 Task: Check the sale-to-list ratio of washer and dry in the last 3 years.
Action: Mouse moved to (675, 193)
Screenshot: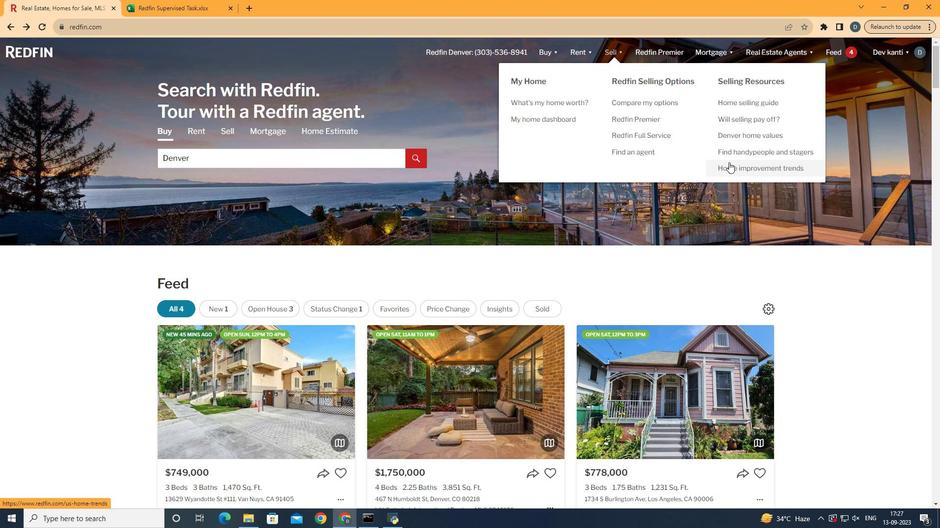 
Action: Mouse pressed left at (675, 193)
Screenshot: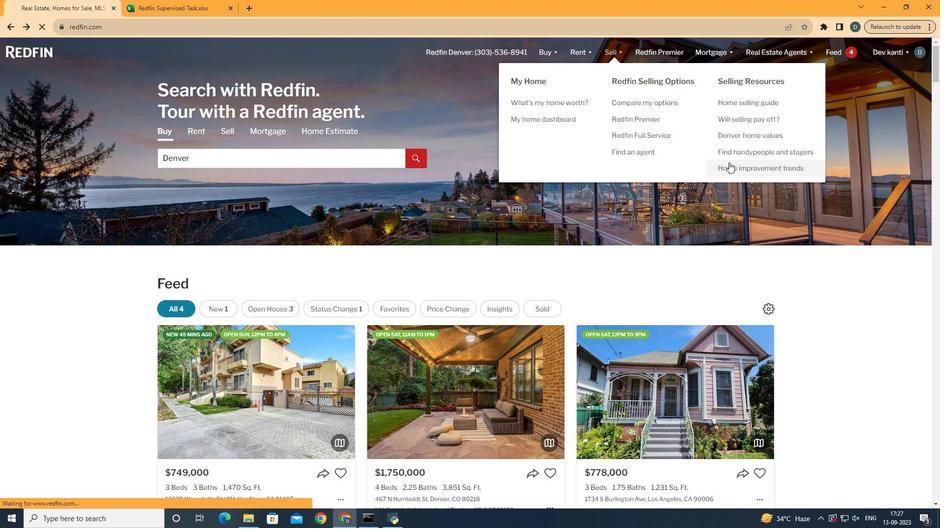 
Action: Mouse moved to (265, 218)
Screenshot: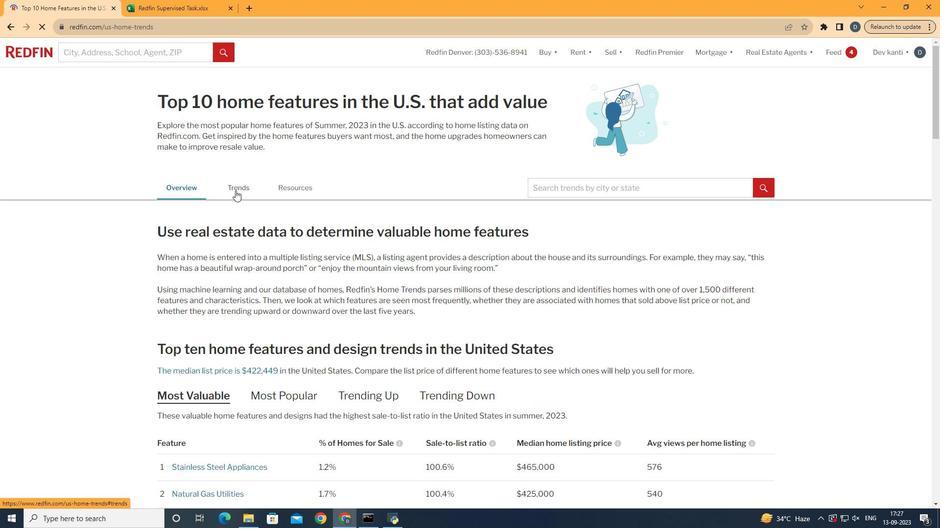 
Action: Mouse pressed left at (265, 218)
Screenshot: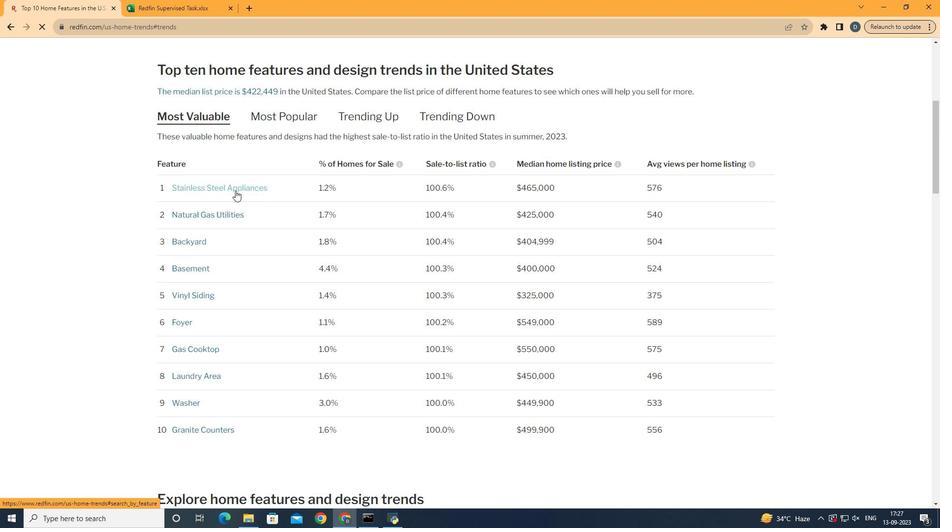 
Action: Mouse moved to (660, 263)
Screenshot: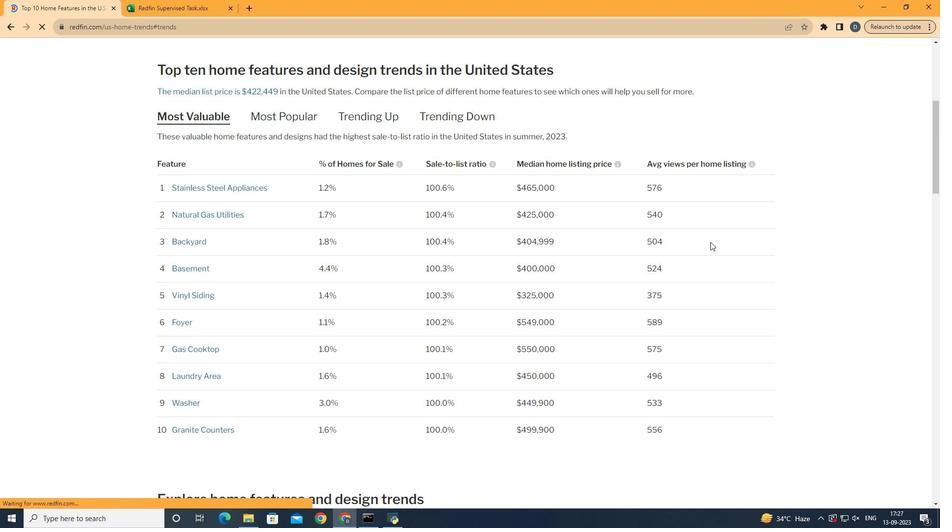
Action: Mouse scrolled (660, 263) with delta (0, 0)
Screenshot: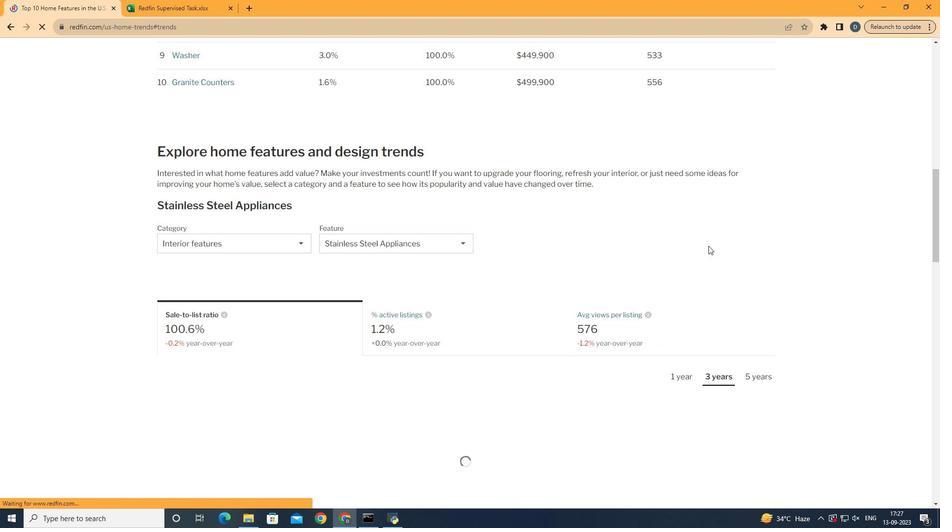 
Action: Mouse moved to (660, 263)
Screenshot: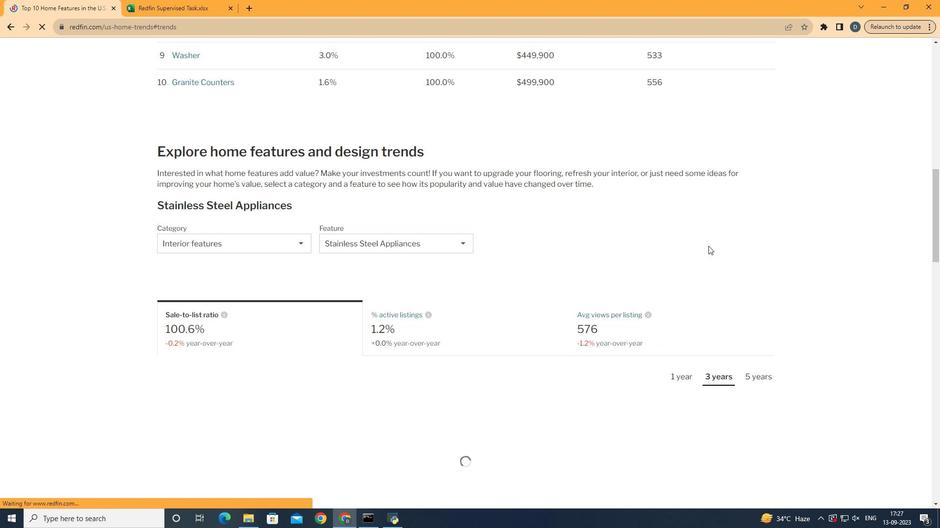 
Action: Mouse scrolled (660, 263) with delta (0, 0)
Screenshot: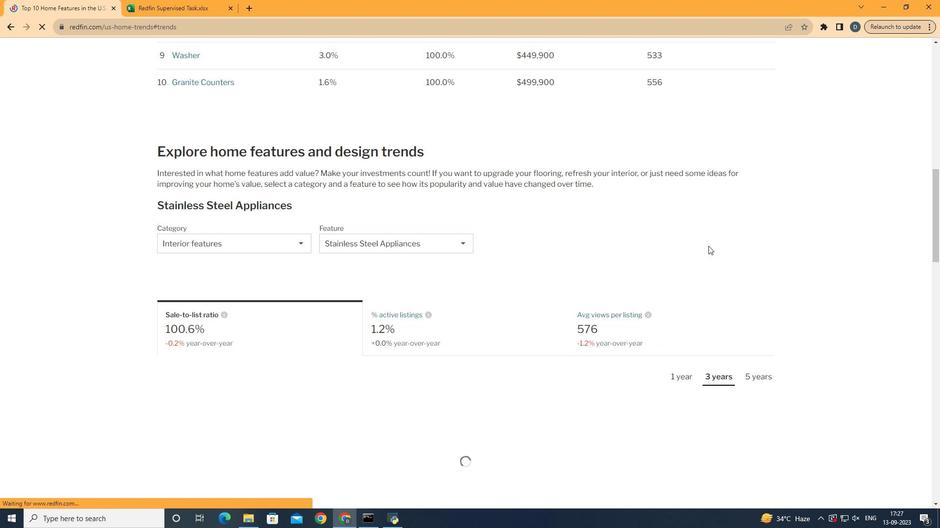 
Action: Mouse moved to (659, 265)
Screenshot: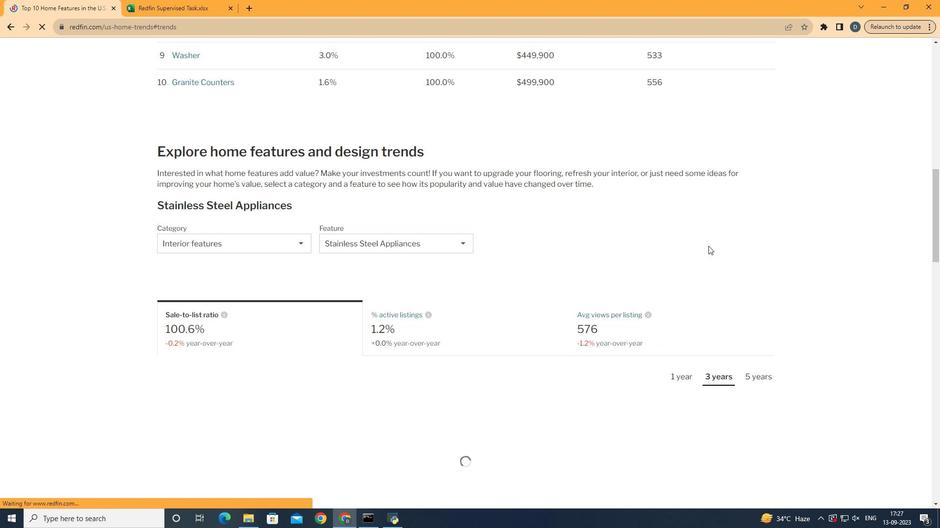 
Action: Mouse scrolled (659, 265) with delta (0, 0)
Screenshot: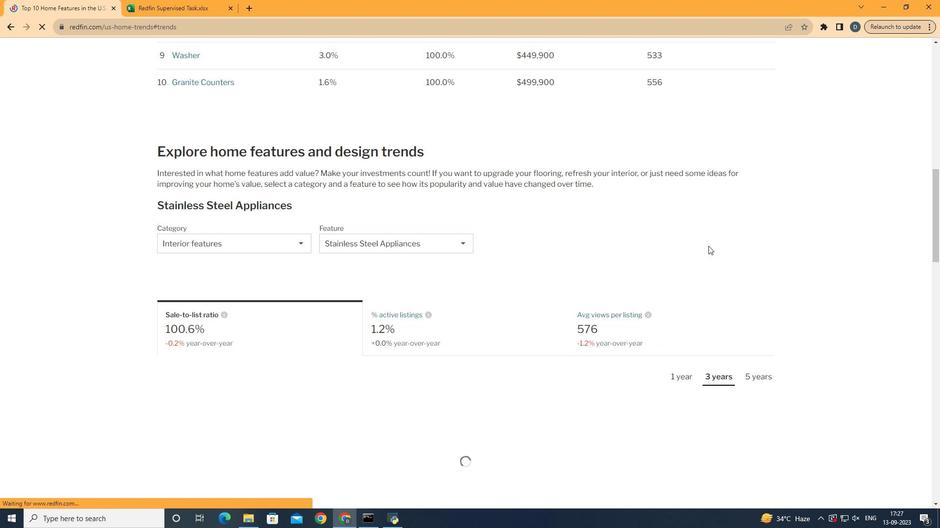 
Action: Mouse moved to (659, 267)
Screenshot: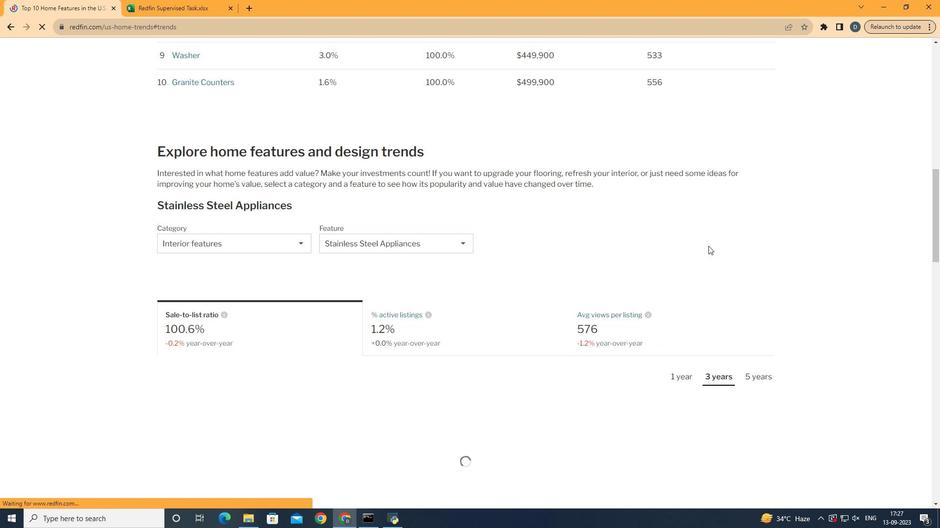 
Action: Mouse scrolled (659, 266) with delta (0, 0)
Screenshot: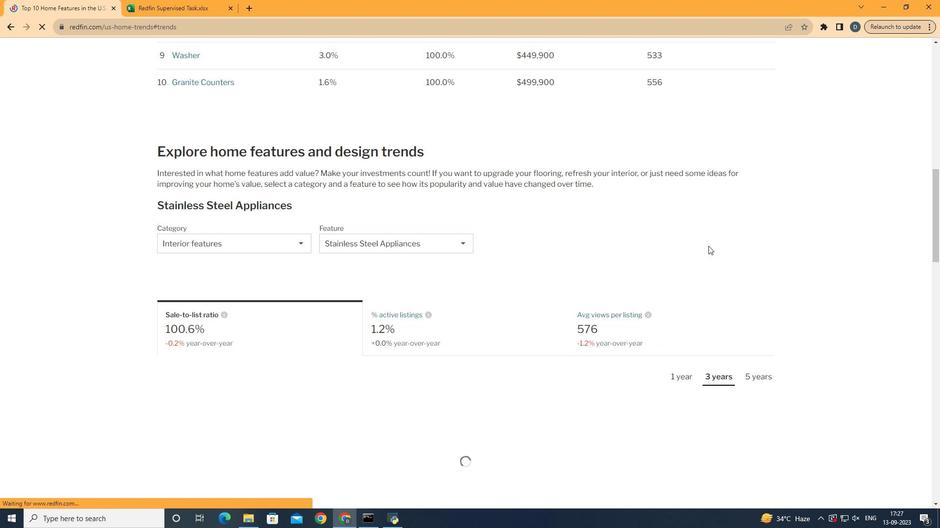 
Action: Mouse moved to (658, 267)
Screenshot: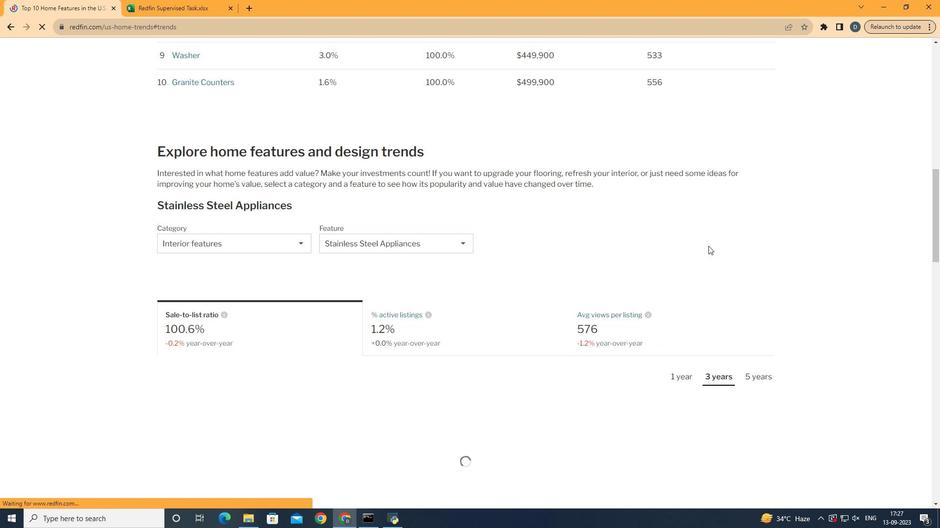 
Action: Mouse scrolled (658, 266) with delta (0, 0)
Screenshot: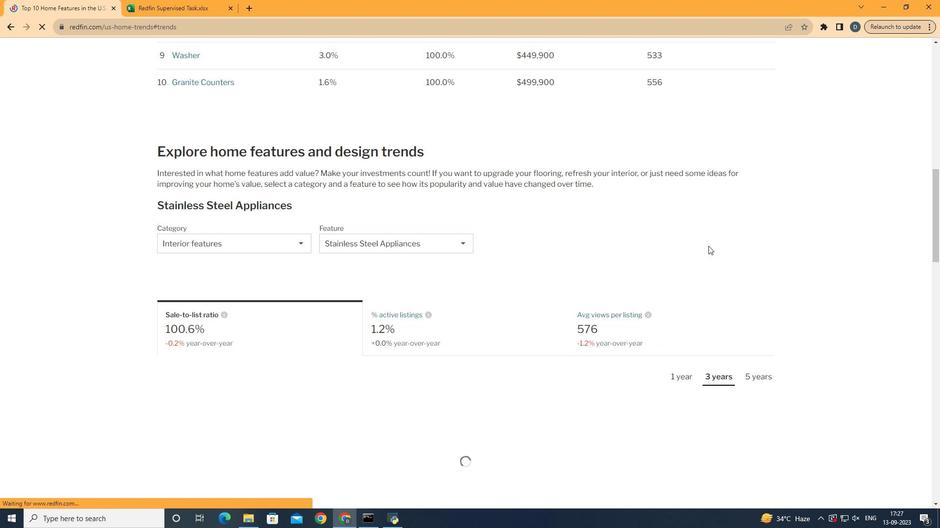 
Action: Mouse moved to (658, 267)
Screenshot: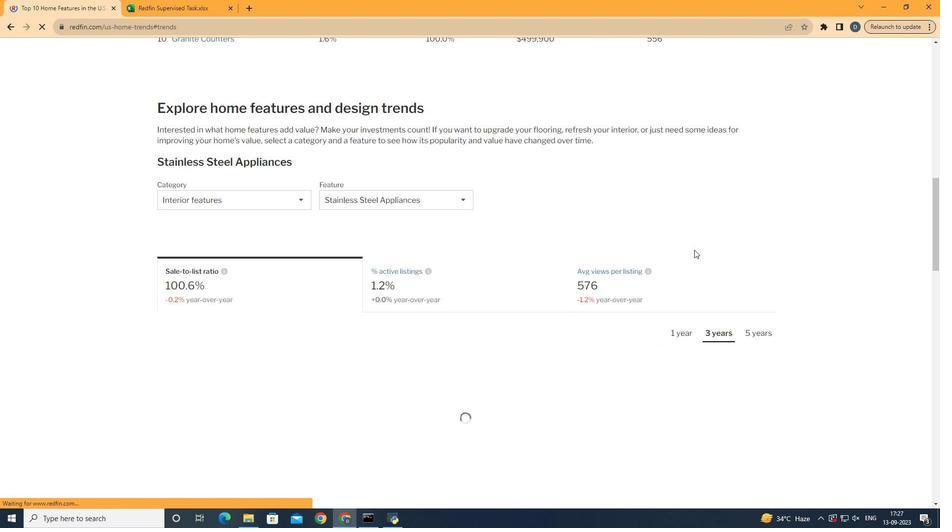 
Action: Mouse scrolled (658, 266) with delta (0, 0)
Screenshot: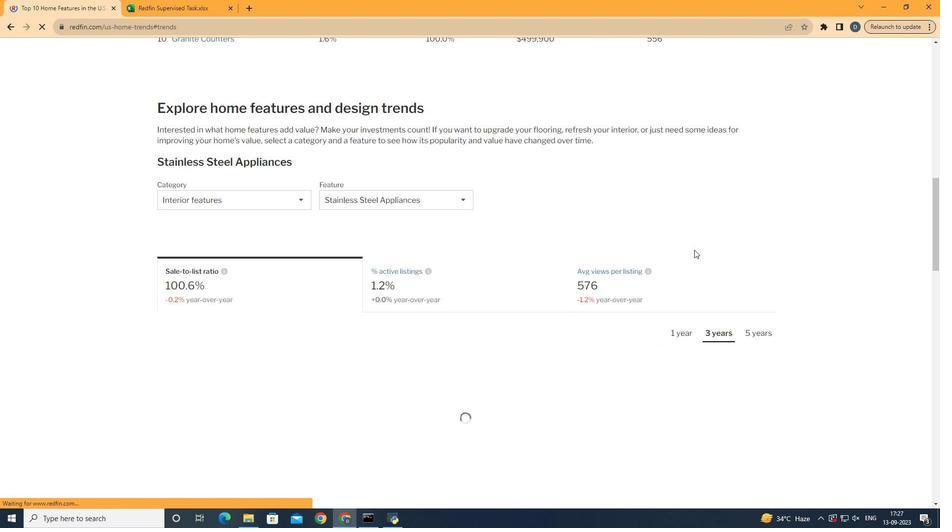 
Action: Mouse scrolled (658, 266) with delta (0, 0)
Screenshot: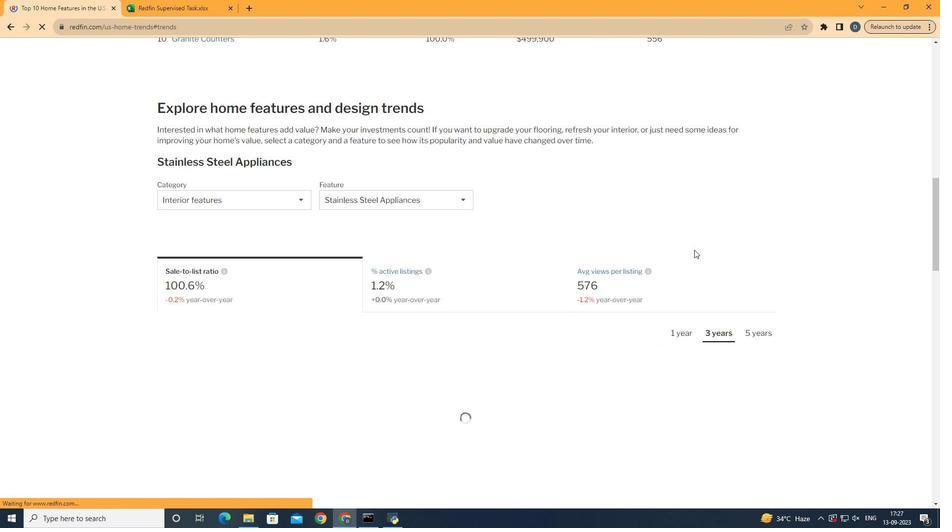 
Action: Mouse moved to (255, 229)
Screenshot: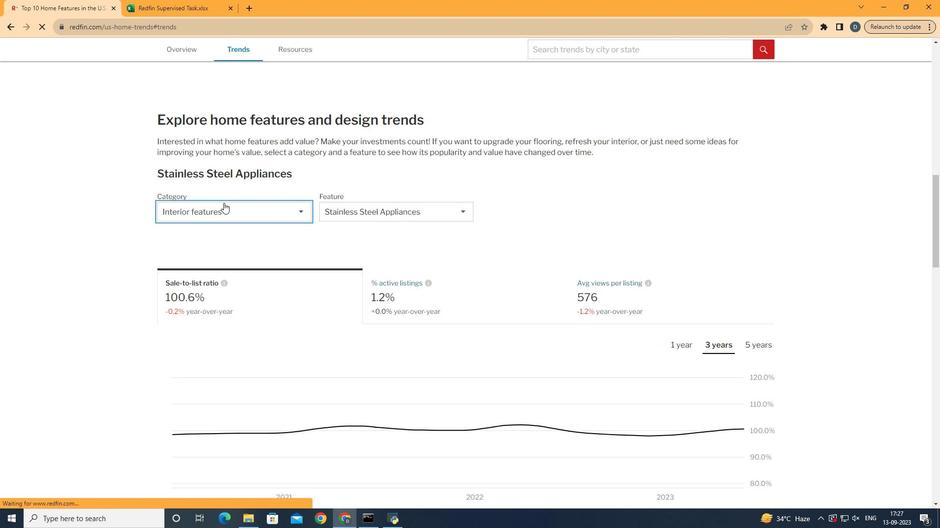 
Action: Mouse pressed left at (255, 229)
Screenshot: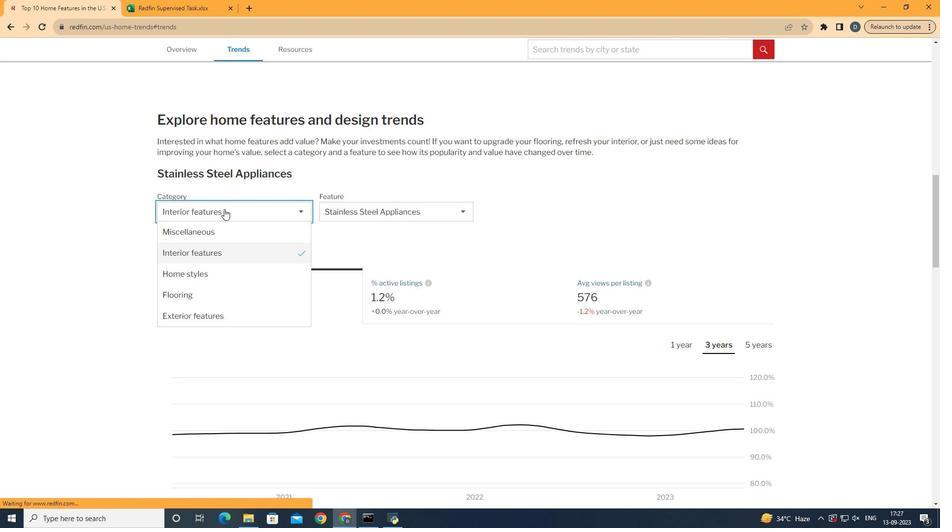
Action: Mouse moved to (285, 272)
Screenshot: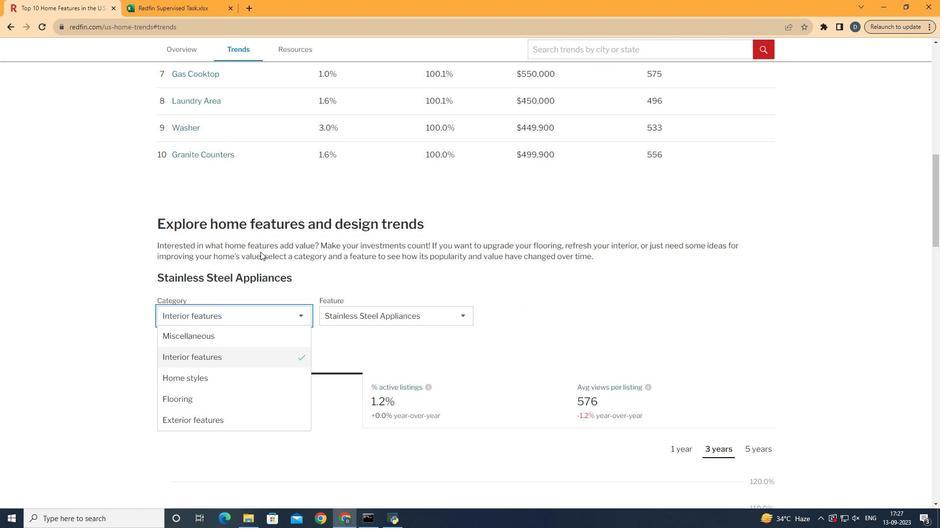 
Action: Mouse scrolled (285, 272) with delta (0, 0)
Screenshot: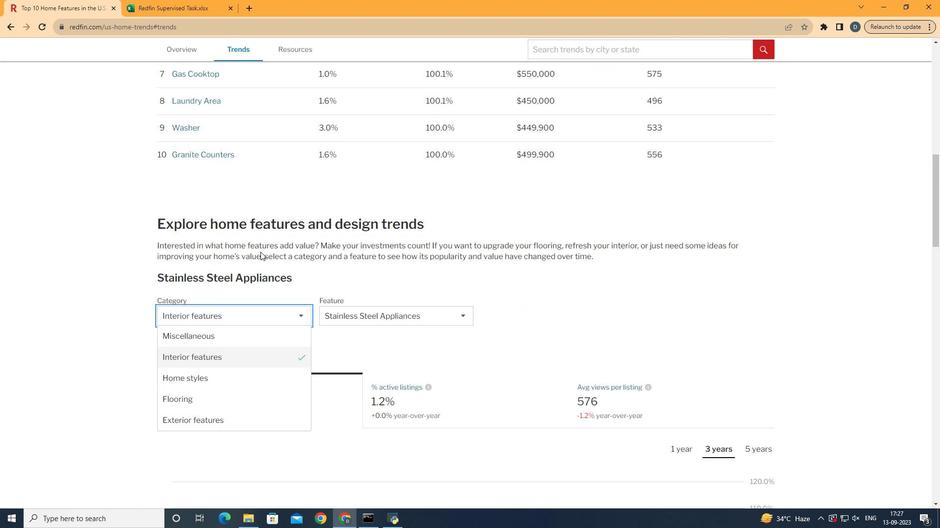 
Action: Mouse scrolled (285, 272) with delta (0, 0)
Screenshot: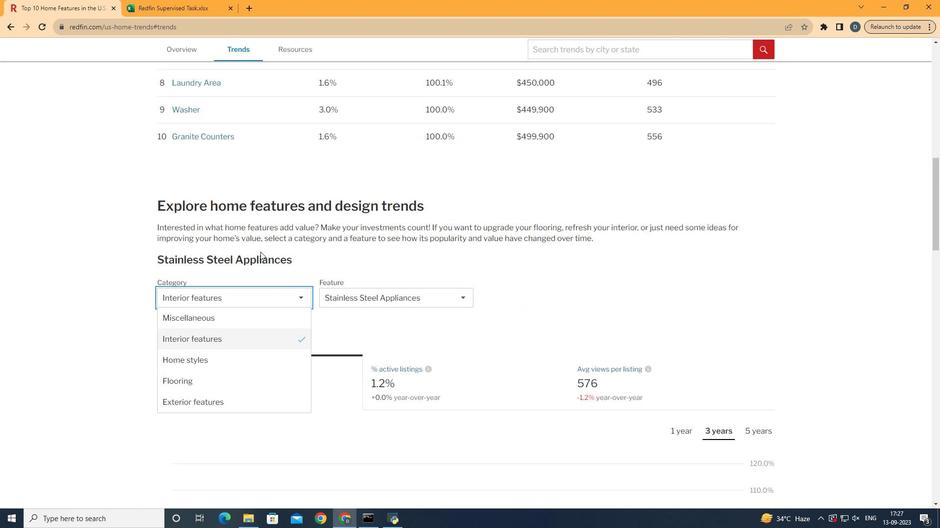 
Action: Mouse scrolled (285, 272) with delta (0, 0)
Screenshot: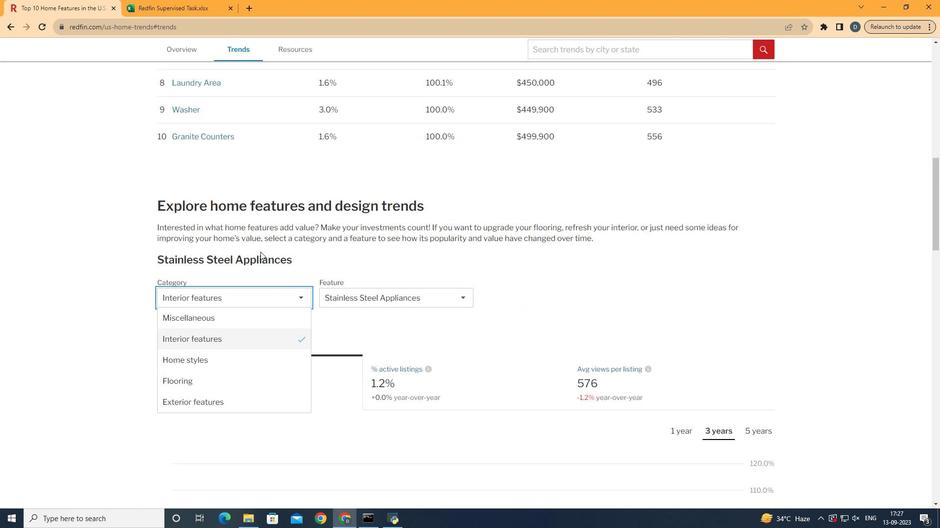 
Action: Mouse scrolled (285, 272) with delta (0, 0)
Screenshot: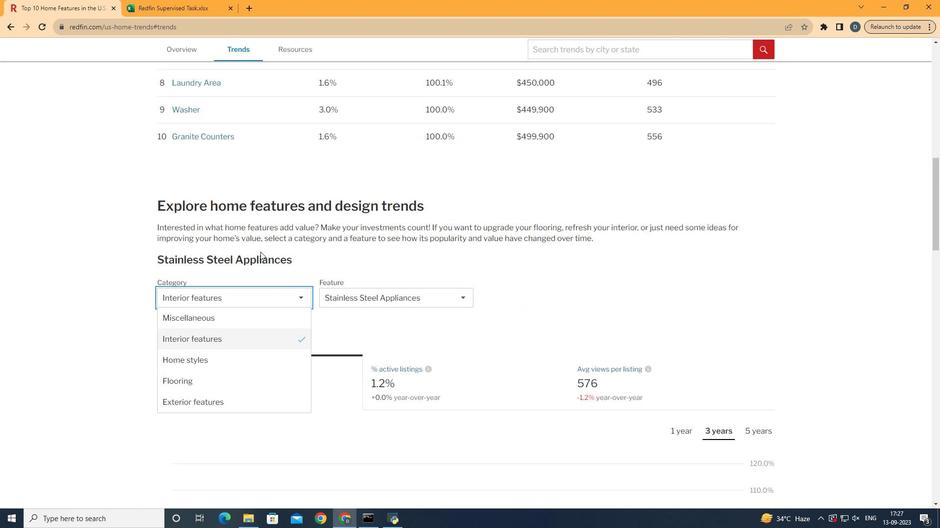 
Action: Mouse scrolled (285, 272) with delta (0, 0)
Screenshot: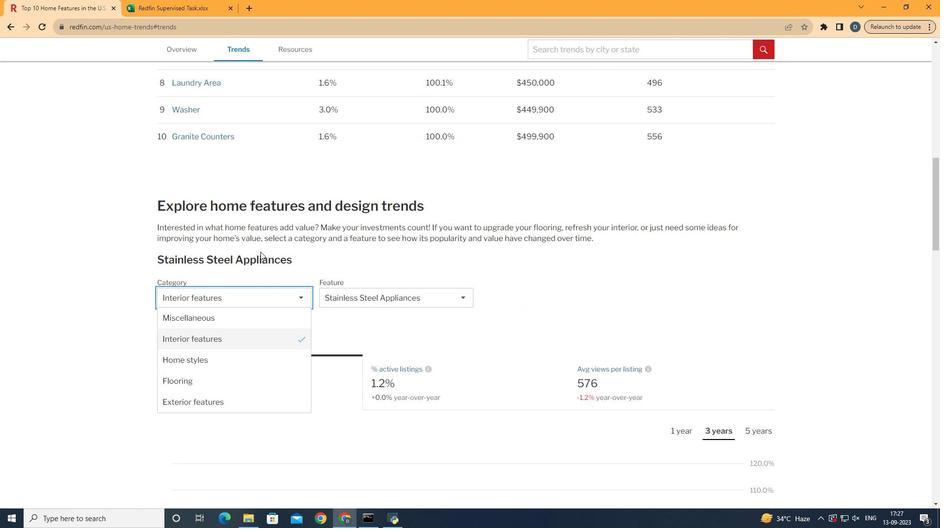 
Action: Mouse scrolled (285, 272) with delta (0, 0)
Screenshot: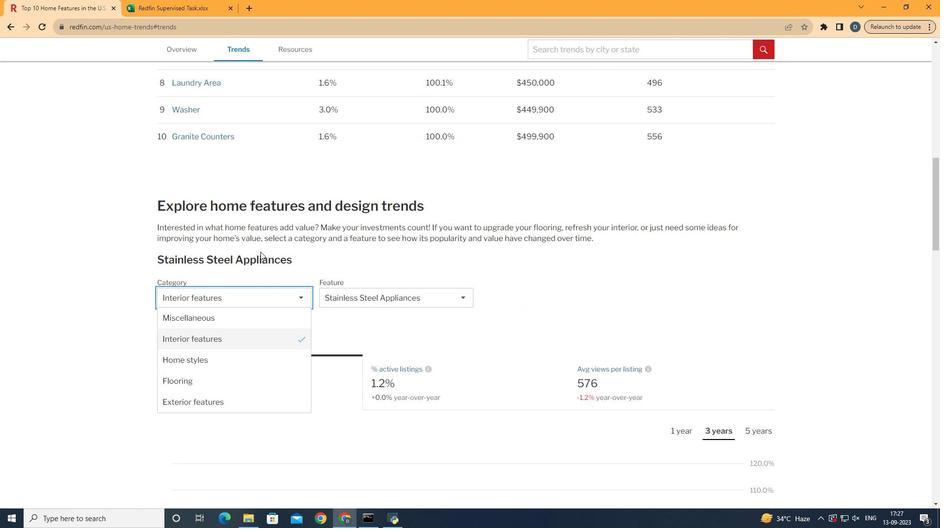 
Action: Mouse moved to (273, 347)
Screenshot: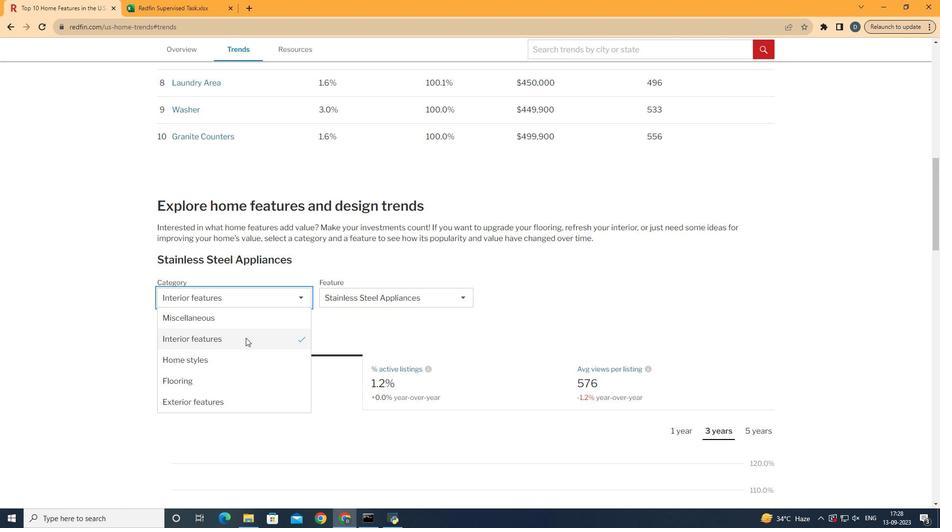 
Action: Mouse pressed left at (273, 347)
Screenshot: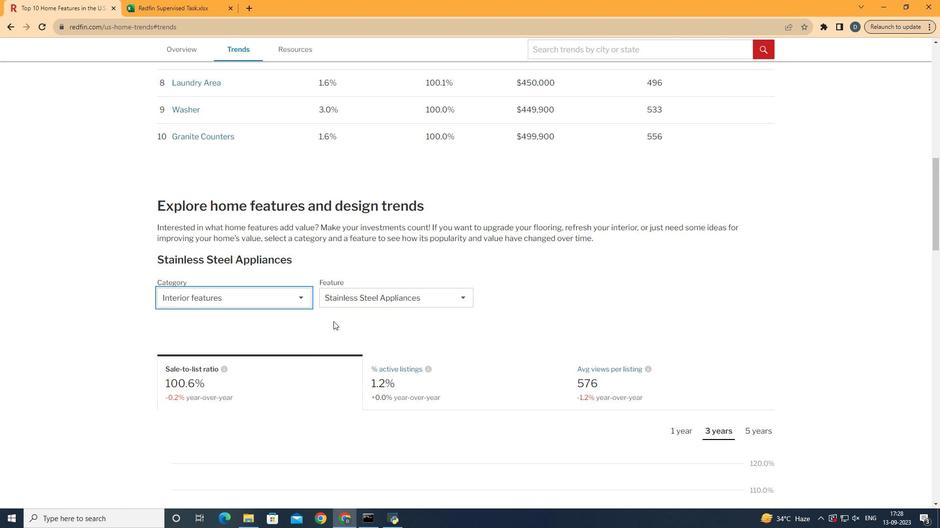 
Action: Mouse moved to (390, 311)
Screenshot: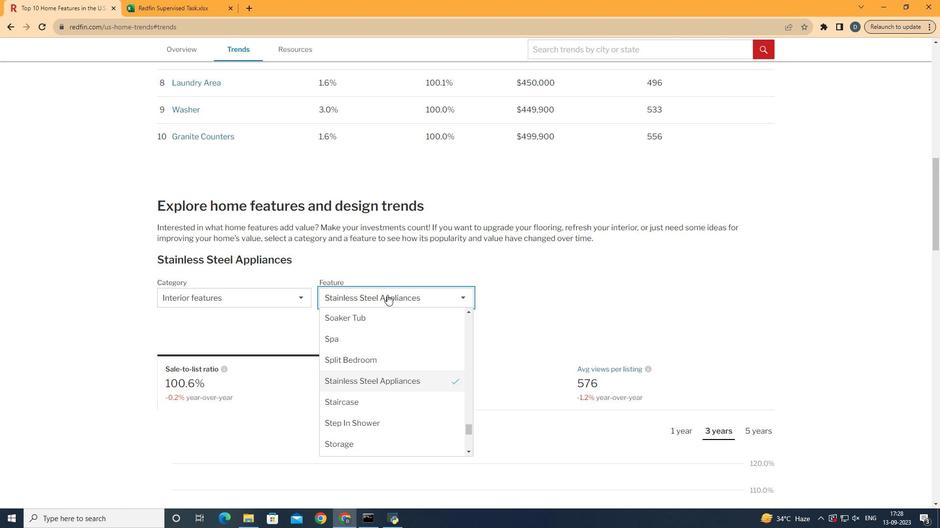 
Action: Mouse pressed left at (390, 311)
Screenshot: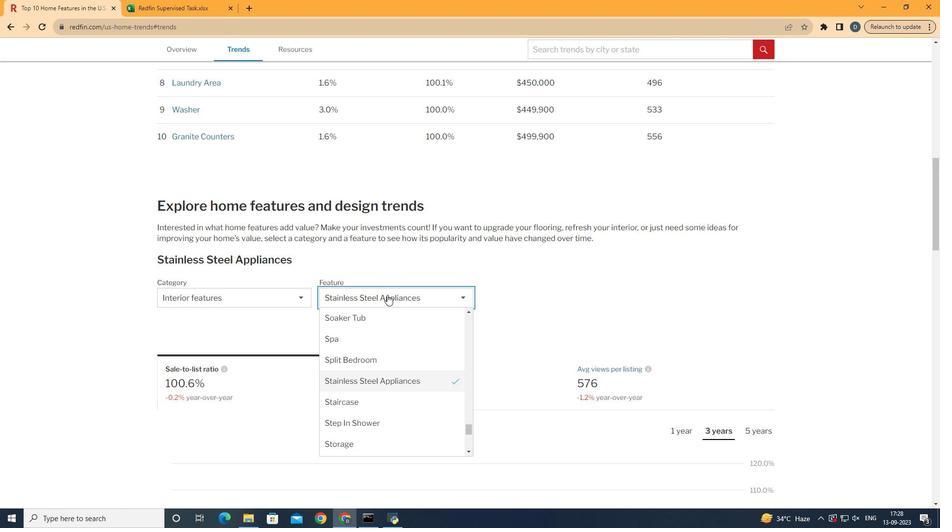 
Action: Mouse moved to (427, 379)
Screenshot: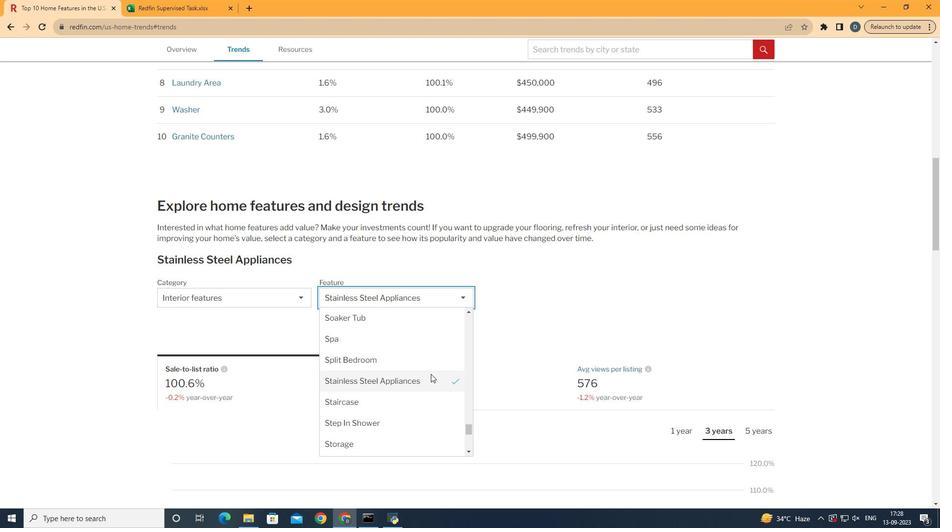 
Action: Mouse scrolled (427, 379) with delta (0, 0)
Screenshot: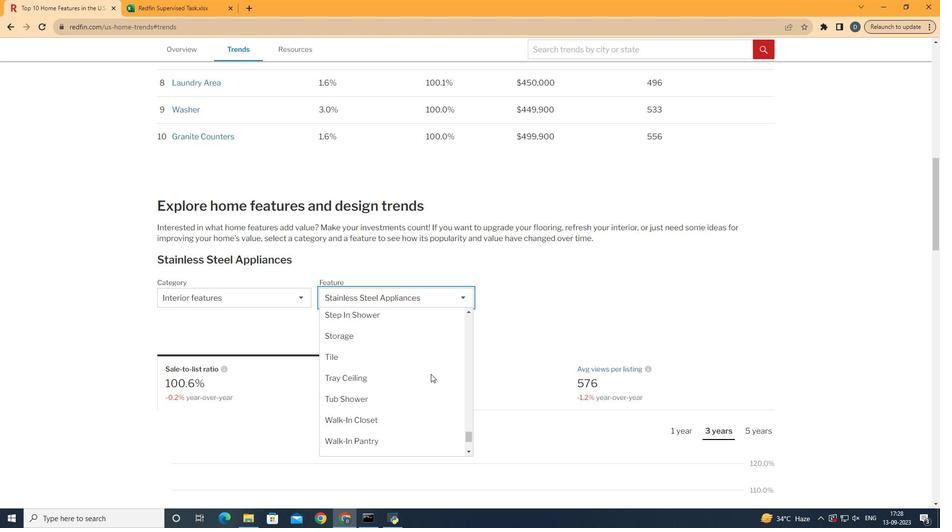 
Action: Mouse scrolled (427, 379) with delta (0, 0)
Screenshot: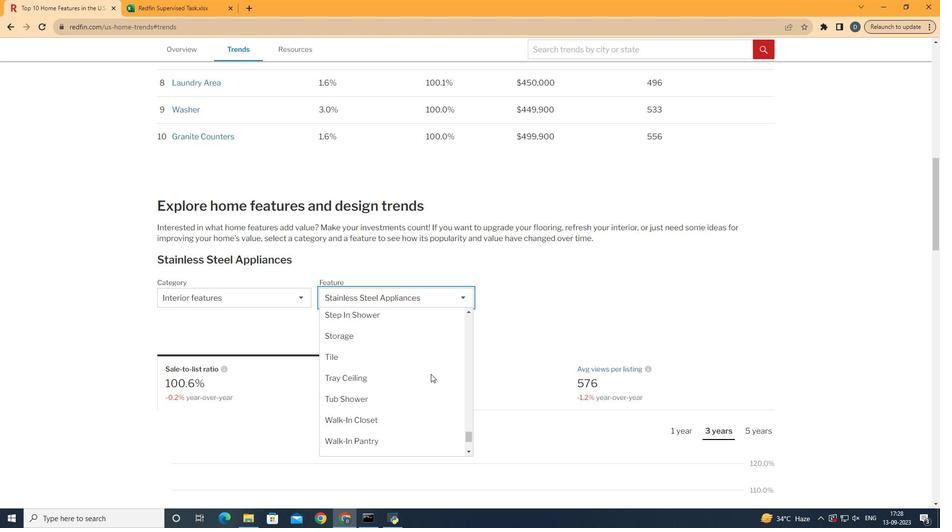 
Action: Mouse scrolled (427, 379) with delta (0, 0)
Screenshot: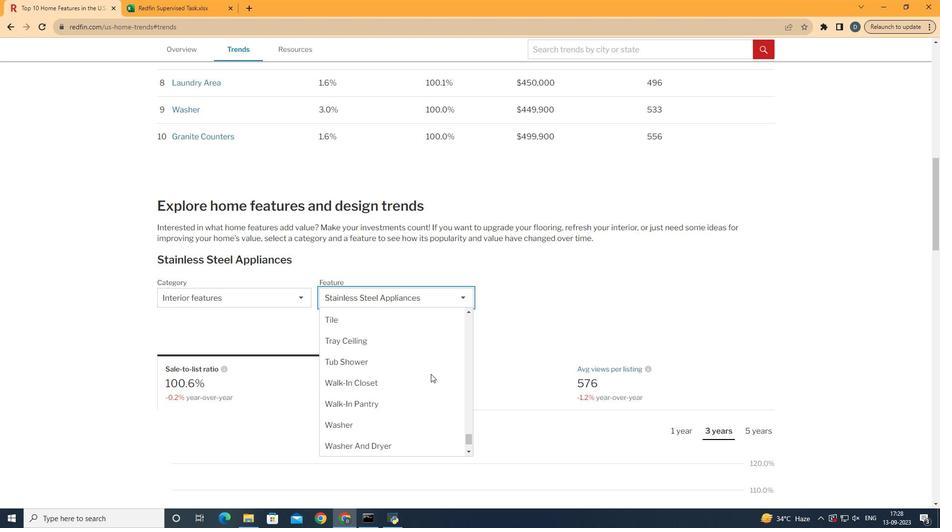 
Action: Mouse moved to (414, 396)
Screenshot: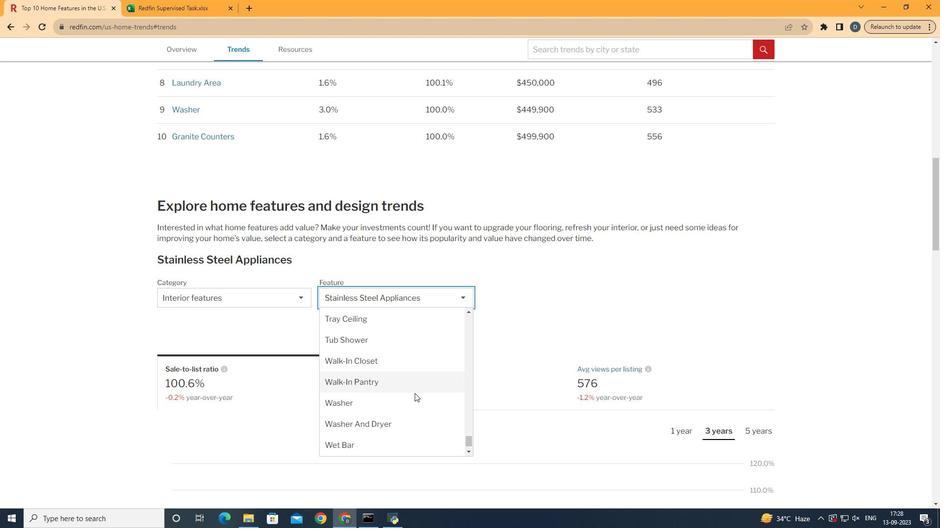 
Action: Mouse scrolled (414, 395) with delta (0, 0)
Screenshot: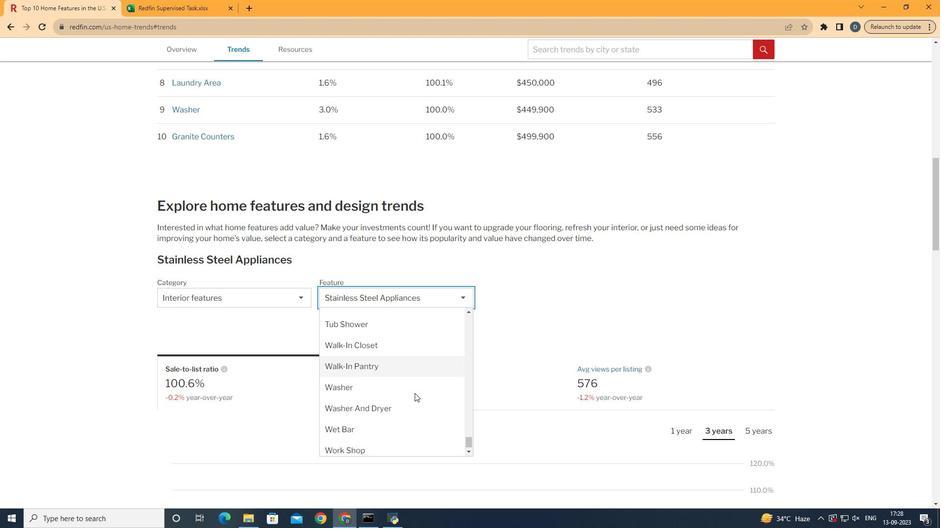 
Action: Mouse moved to (412, 399)
Screenshot: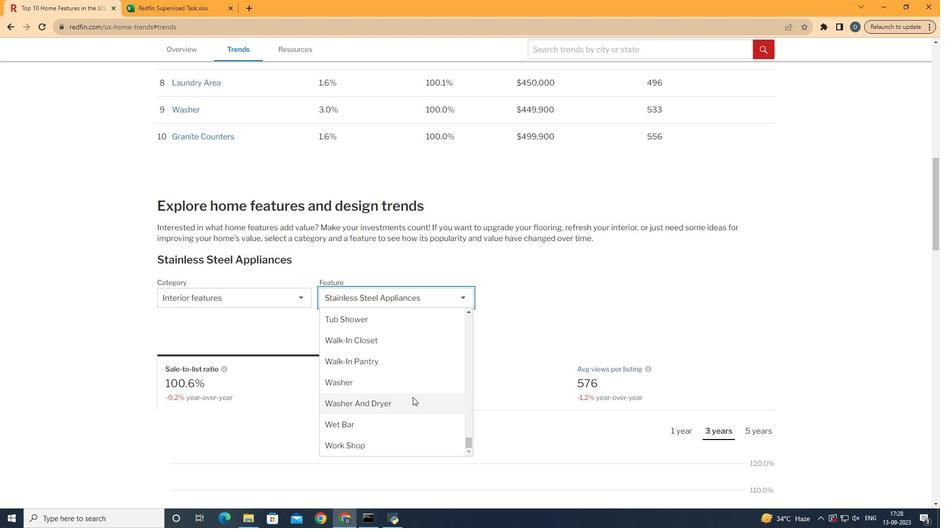 
Action: Mouse pressed left at (412, 399)
Screenshot: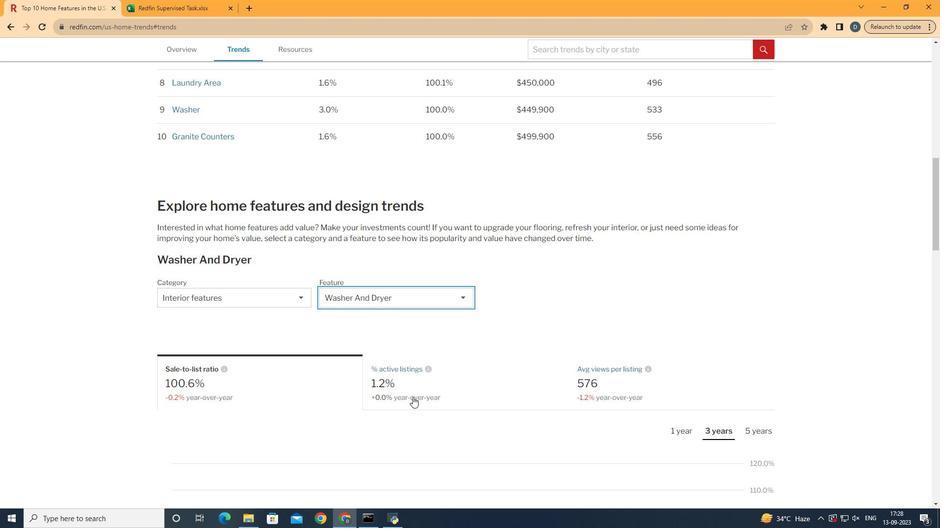 
Action: Mouse moved to (487, 323)
Screenshot: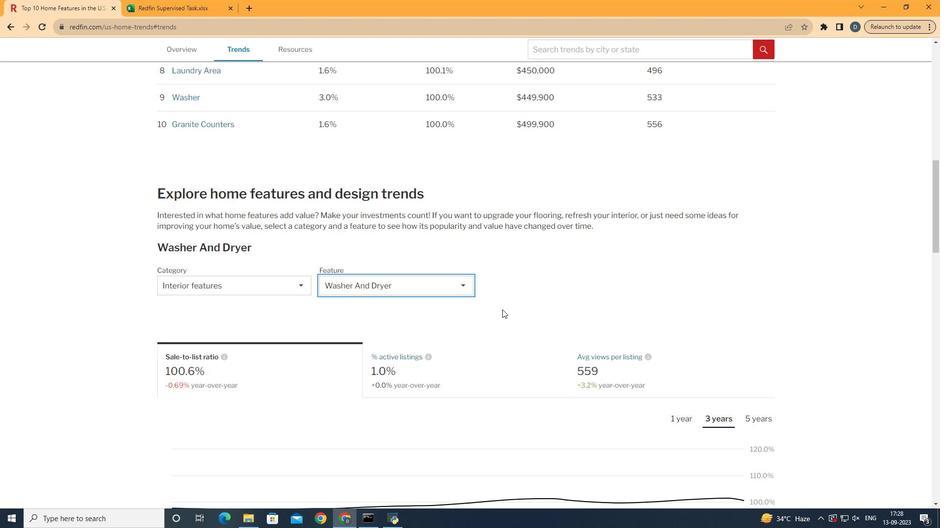 
Action: Mouse scrolled (487, 322) with delta (0, 0)
Screenshot: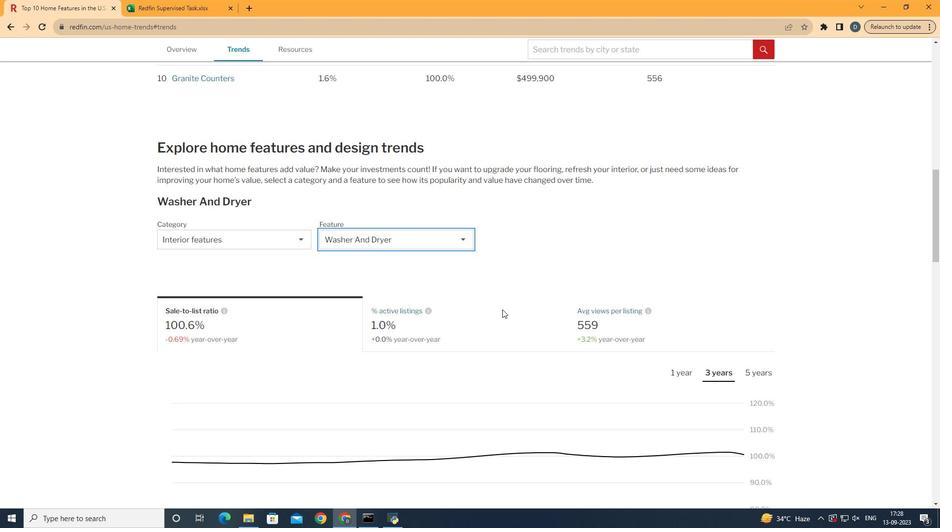 
Action: Mouse scrolled (487, 322) with delta (0, 0)
Screenshot: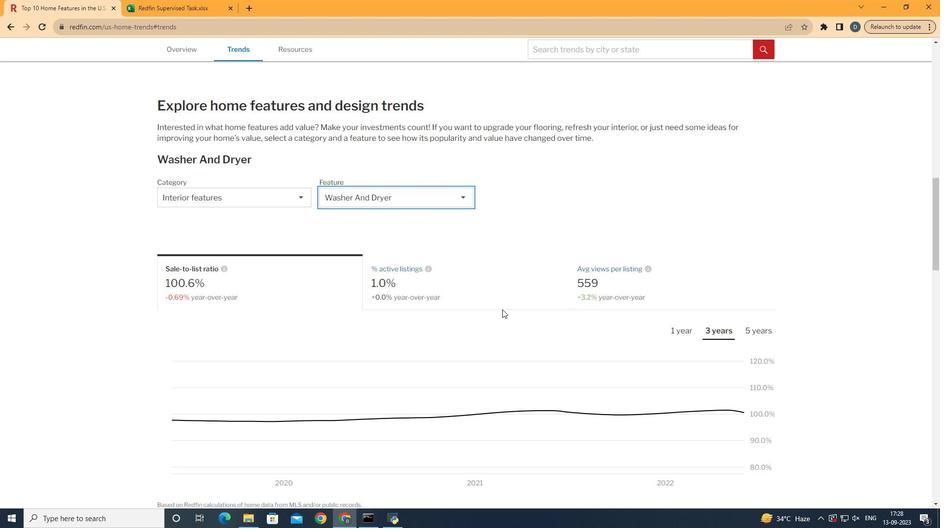
Action: Mouse scrolled (487, 322) with delta (0, 0)
Screenshot: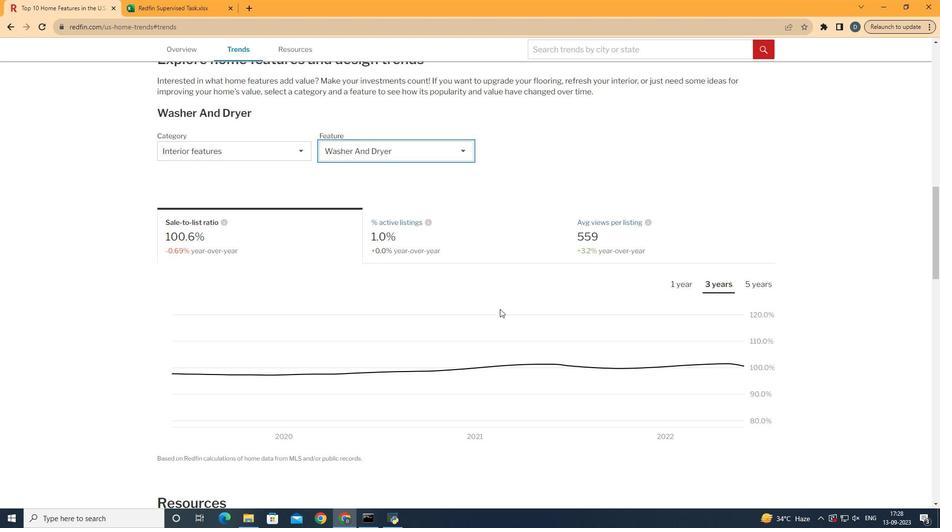 
Action: Mouse moved to (670, 299)
Screenshot: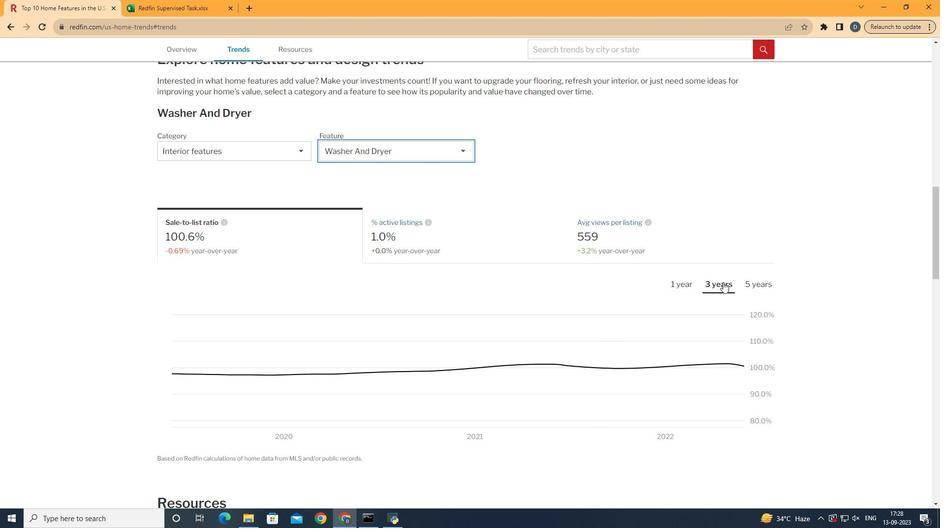 
Action: Mouse pressed left at (670, 299)
Screenshot: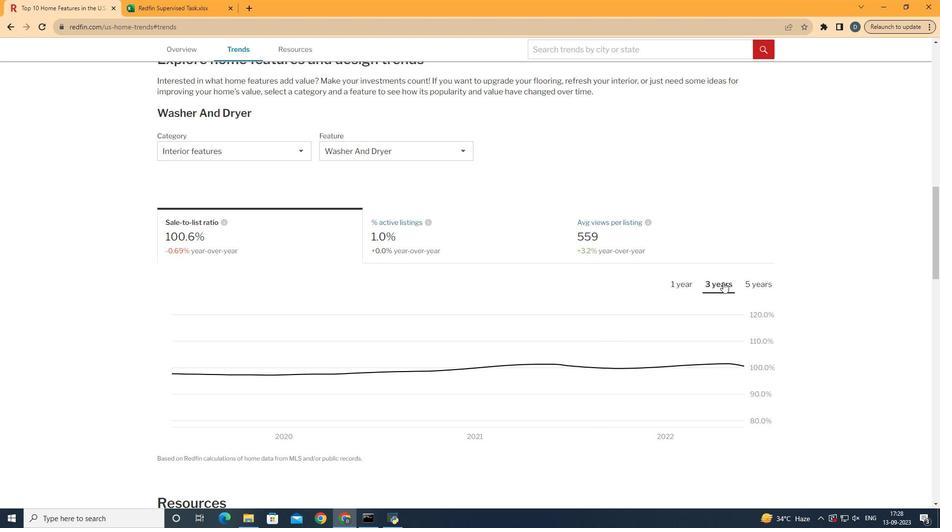
Action: Mouse moved to (669, 299)
Screenshot: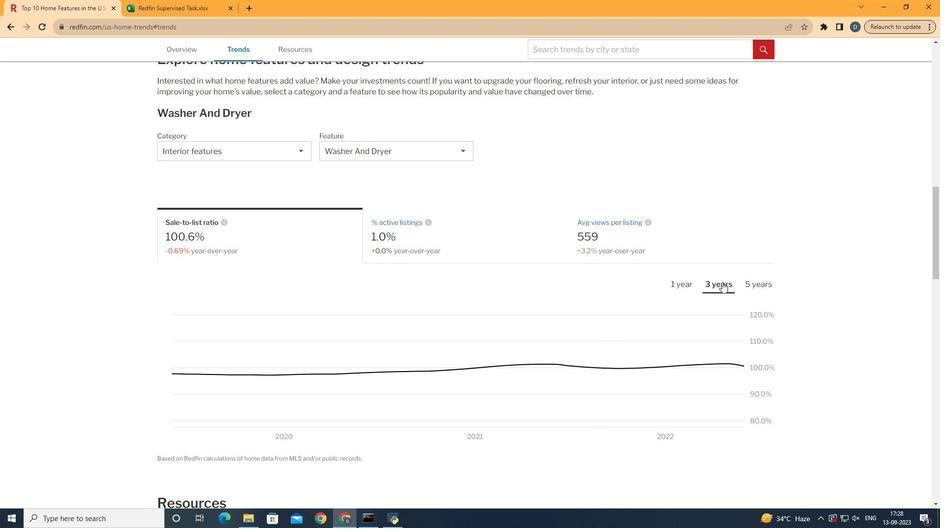 
